 Task: Create a due date automation trigger when advanced on, 2 working days before a card is due add fields with custom field "Resume" set to a number greater or equal to 1 and lower than 10 at 11:00 AM.
Action: Mouse moved to (1051, 85)
Screenshot: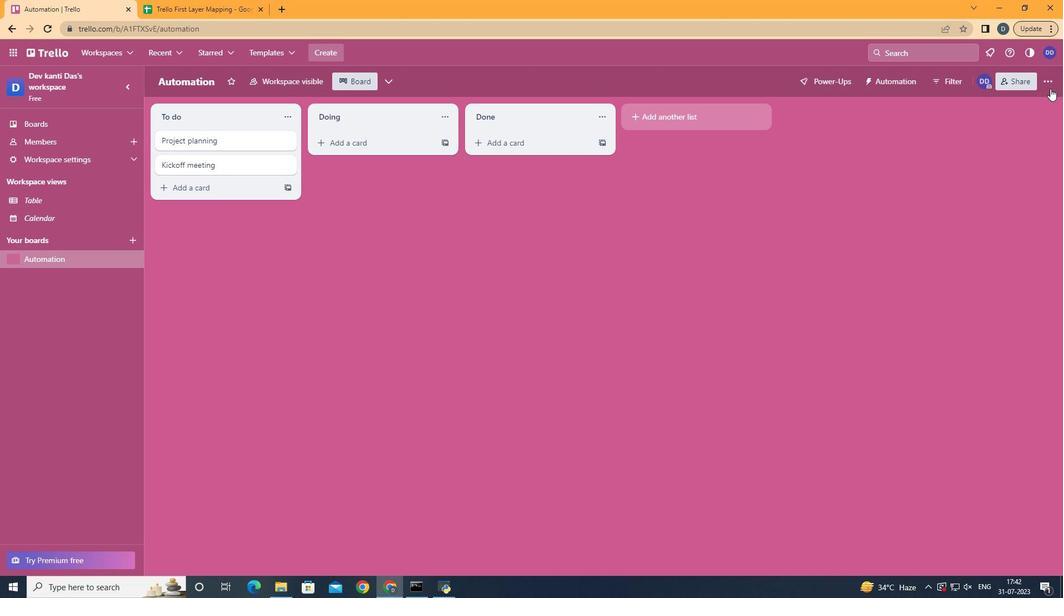 
Action: Mouse pressed left at (1051, 85)
Screenshot: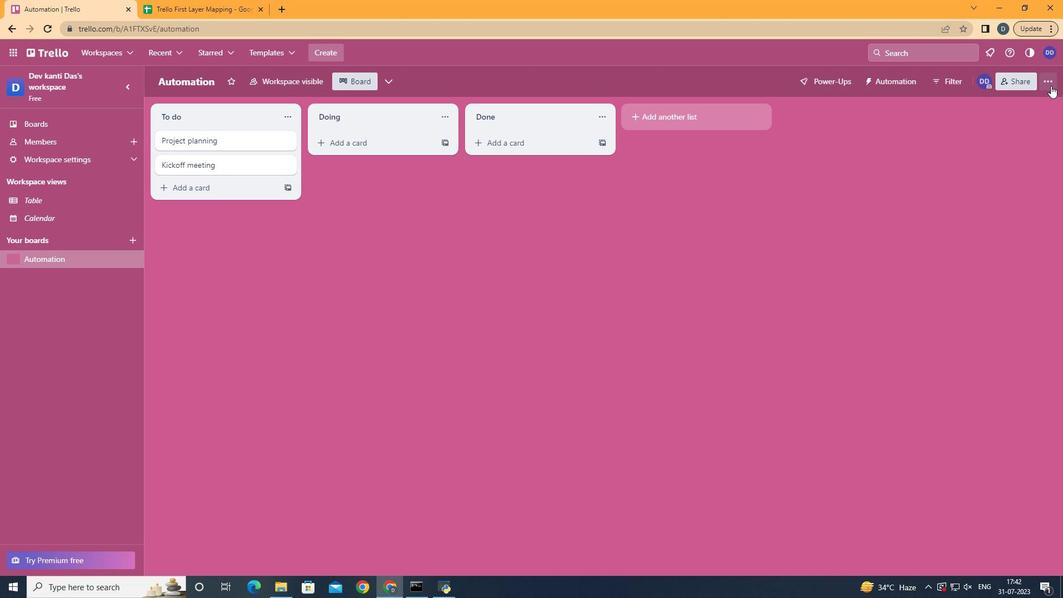
Action: Mouse moved to (992, 236)
Screenshot: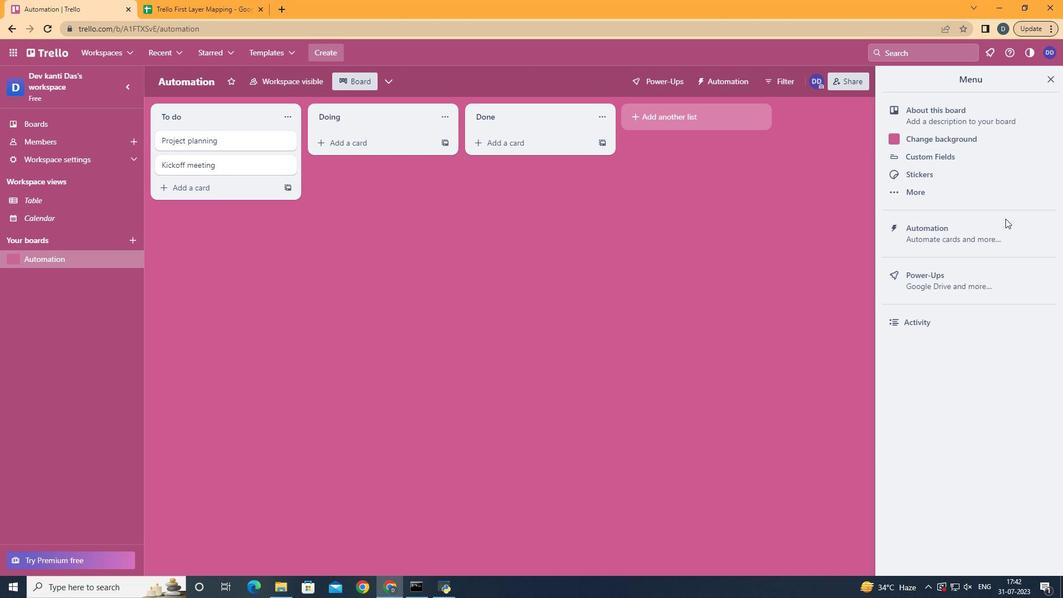
Action: Mouse pressed left at (992, 236)
Screenshot: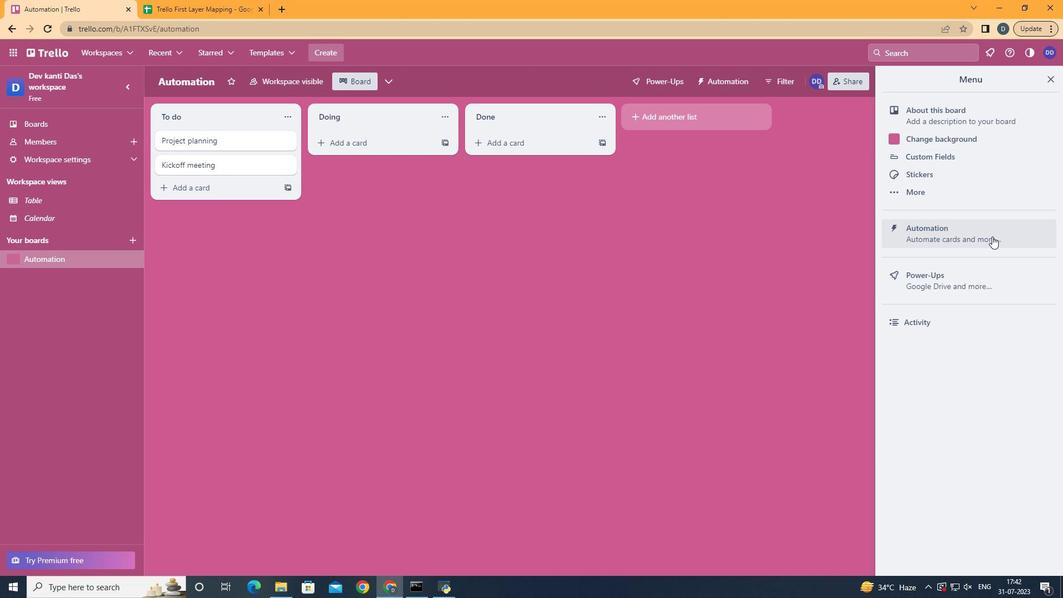 
Action: Mouse moved to (228, 223)
Screenshot: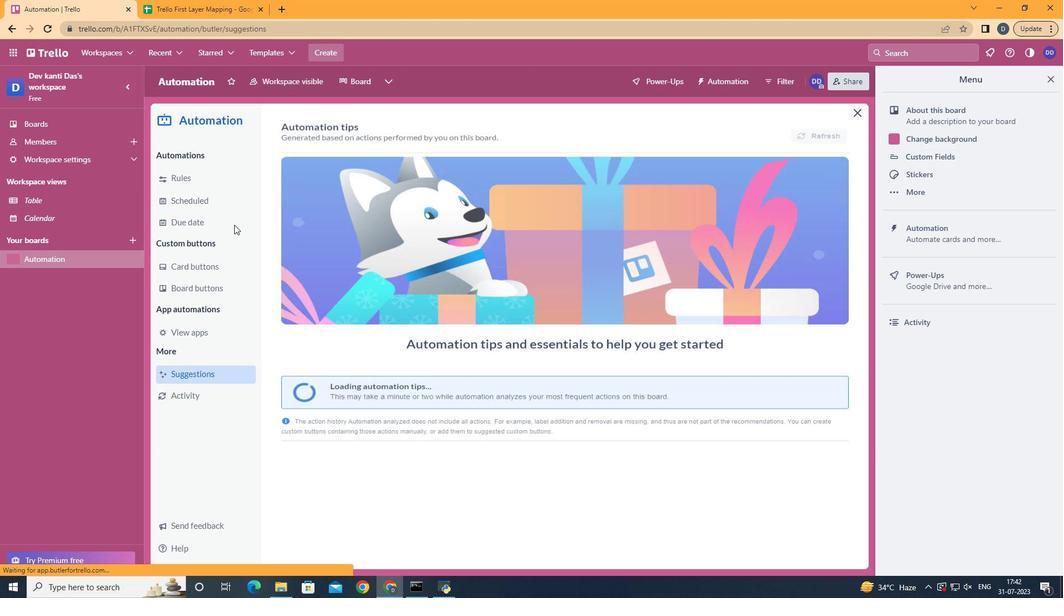 
Action: Mouse pressed left at (228, 223)
Screenshot: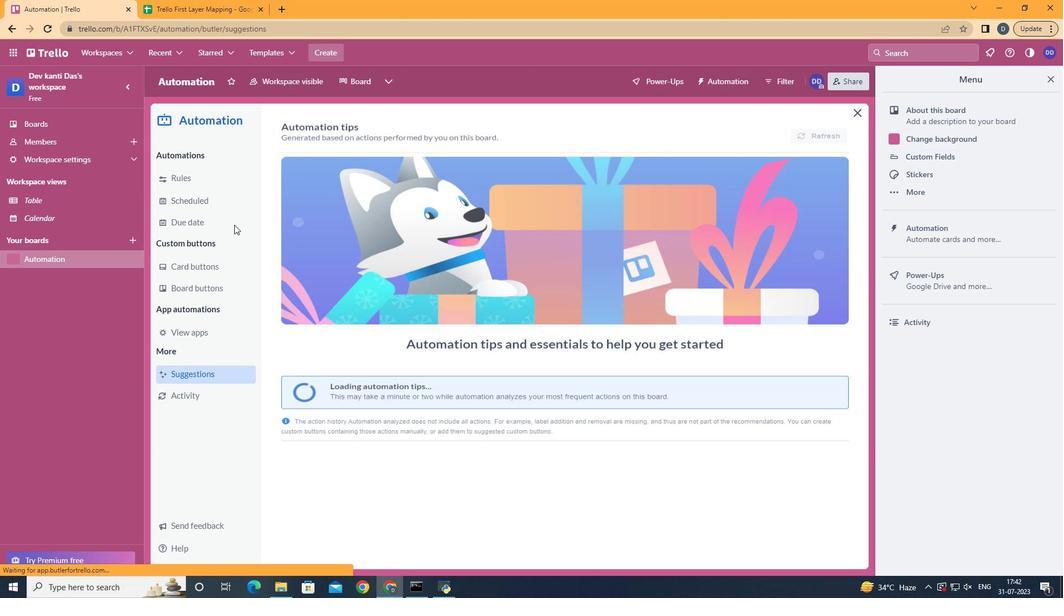 
Action: Mouse moved to (792, 133)
Screenshot: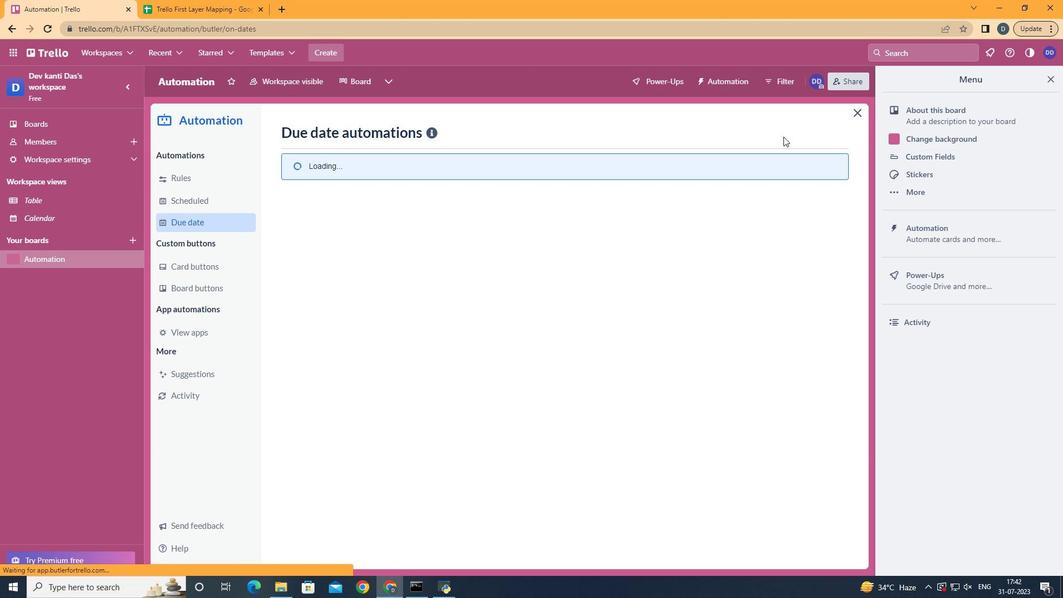 
Action: Mouse pressed left at (792, 133)
Screenshot: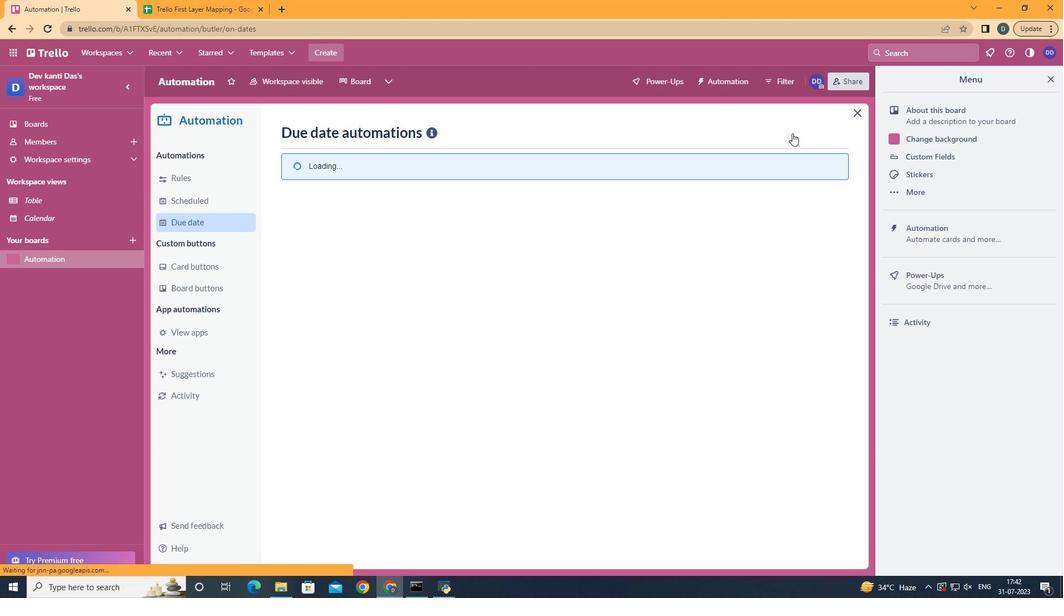 
Action: Mouse moved to (588, 246)
Screenshot: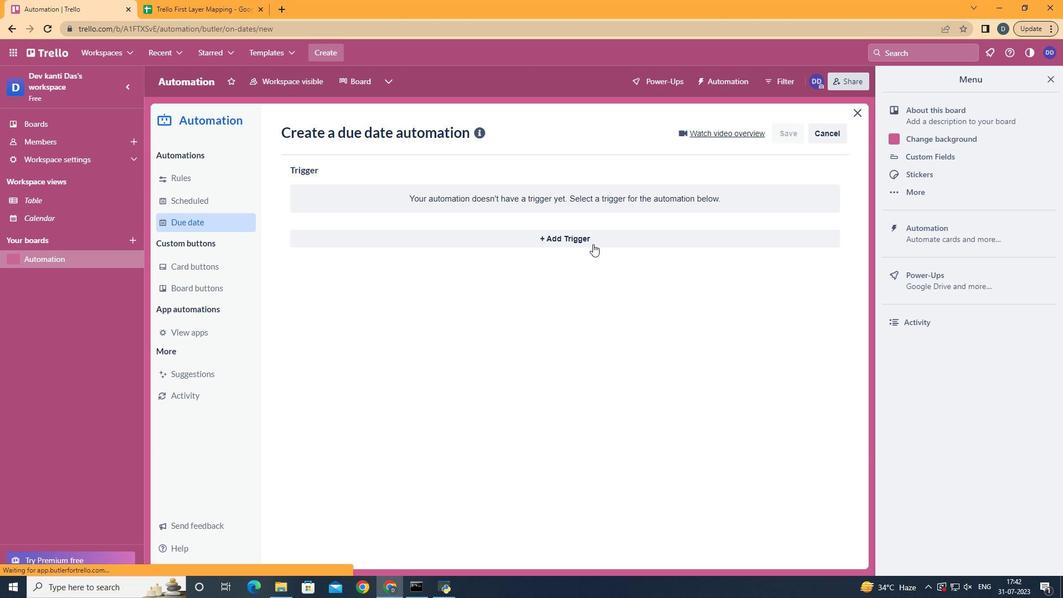 
Action: Mouse pressed left at (588, 246)
Screenshot: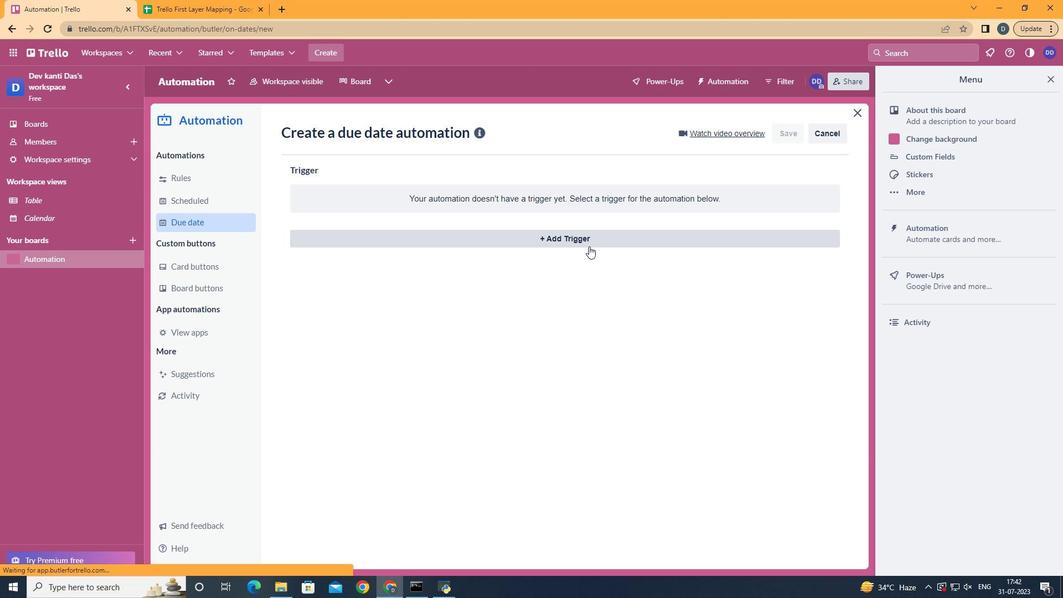 
Action: Mouse moved to (352, 452)
Screenshot: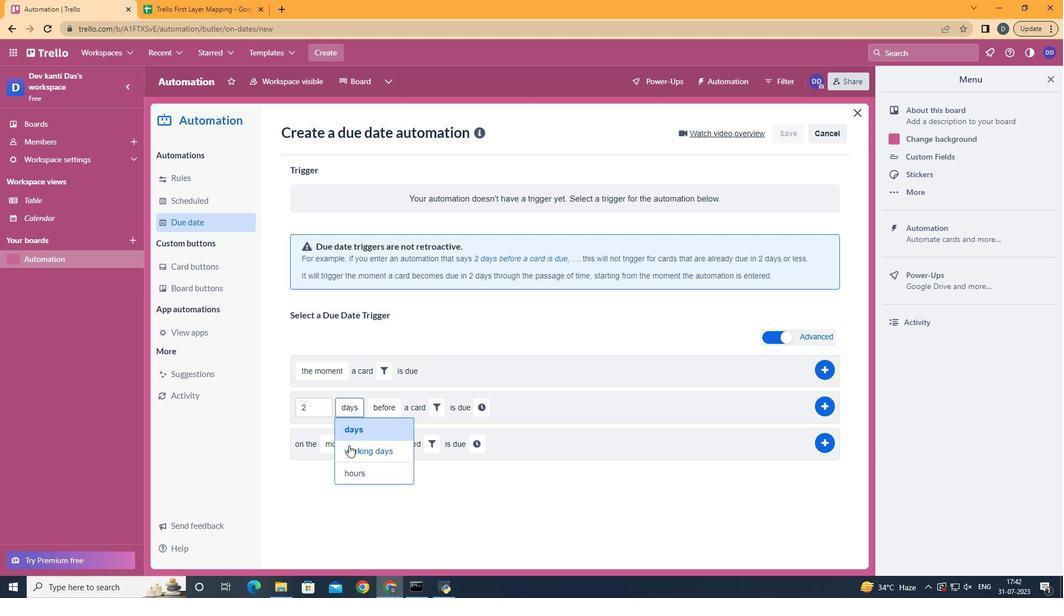 
Action: Mouse pressed left at (352, 452)
Screenshot: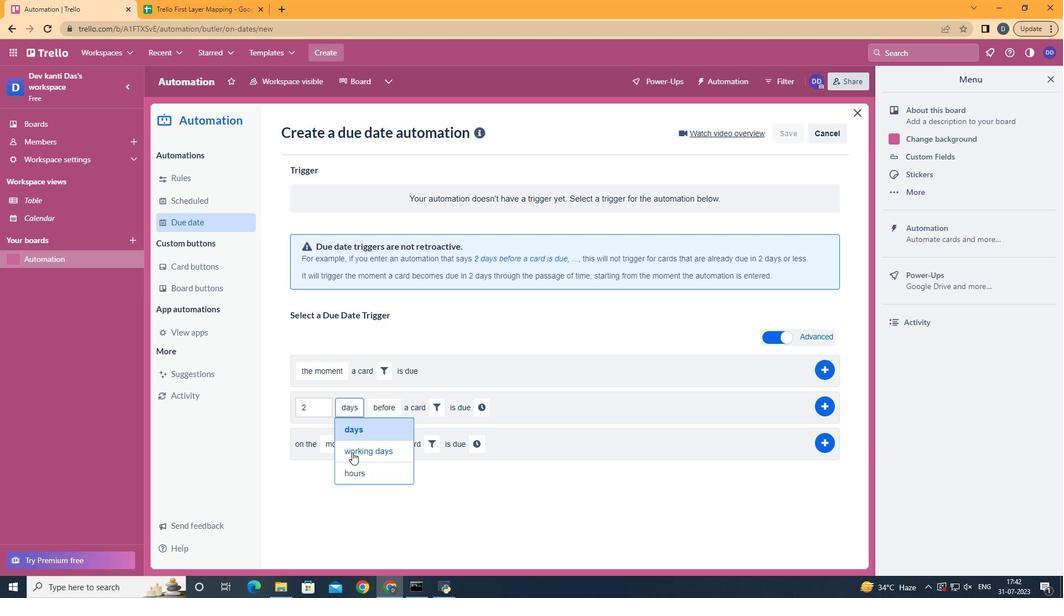 
Action: Mouse moved to (454, 406)
Screenshot: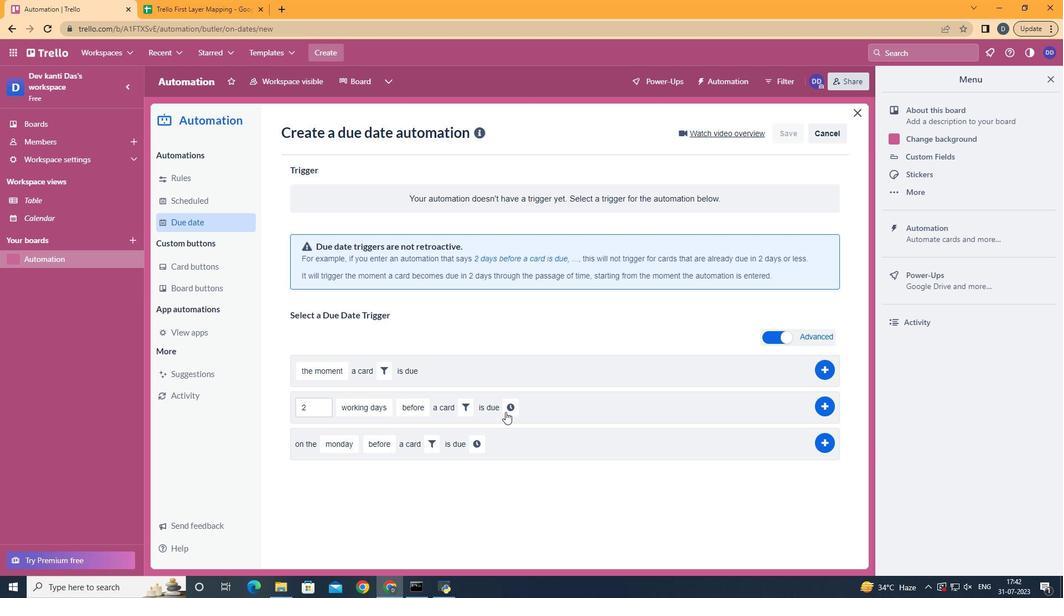 
Action: Mouse pressed left at (454, 406)
Screenshot: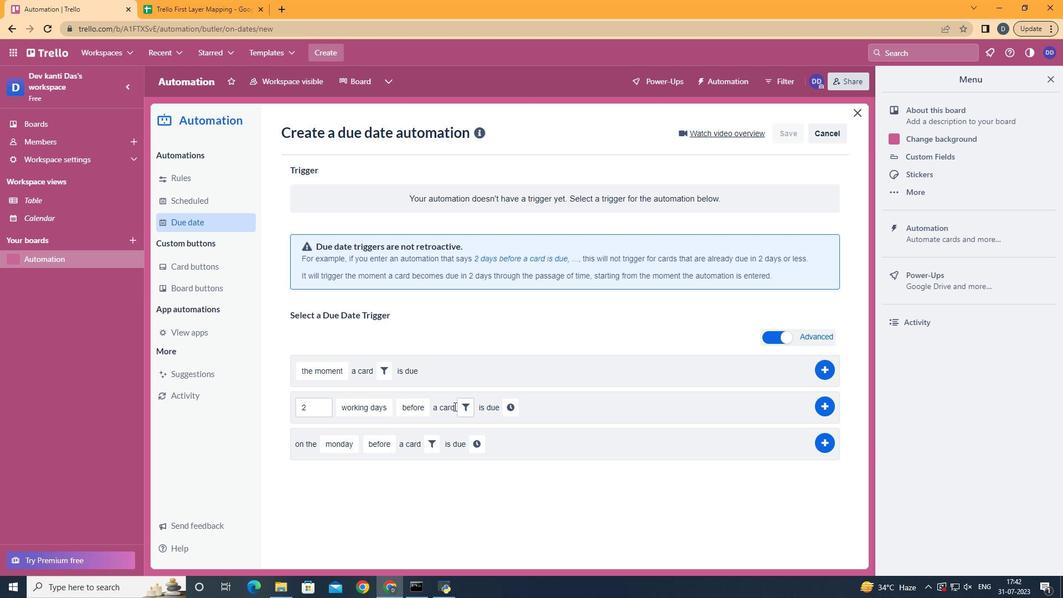 
Action: Mouse moved to (465, 403)
Screenshot: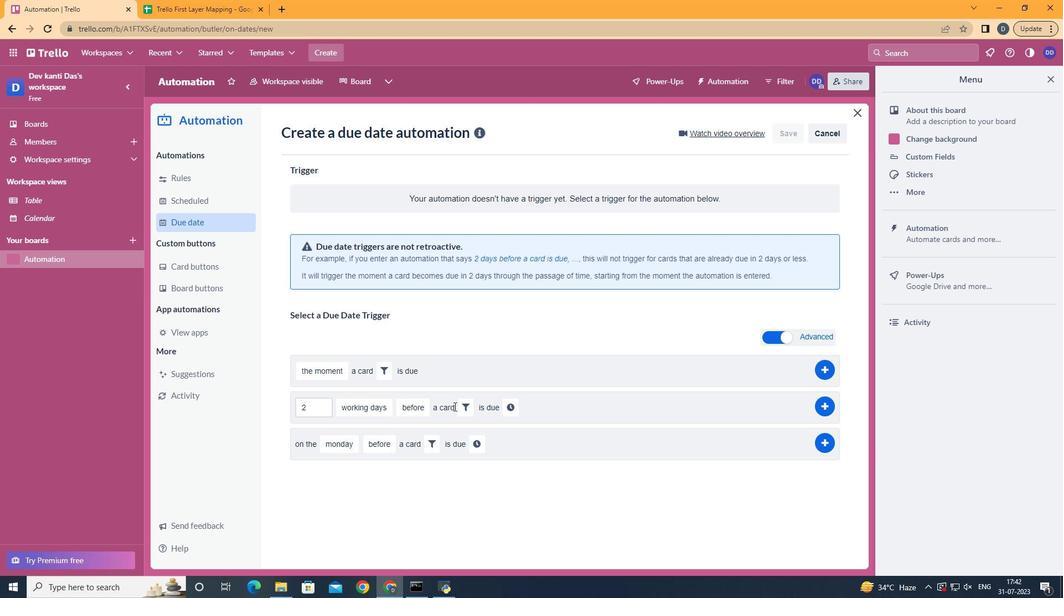 
Action: Mouse pressed left at (465, 403)
Screenshot: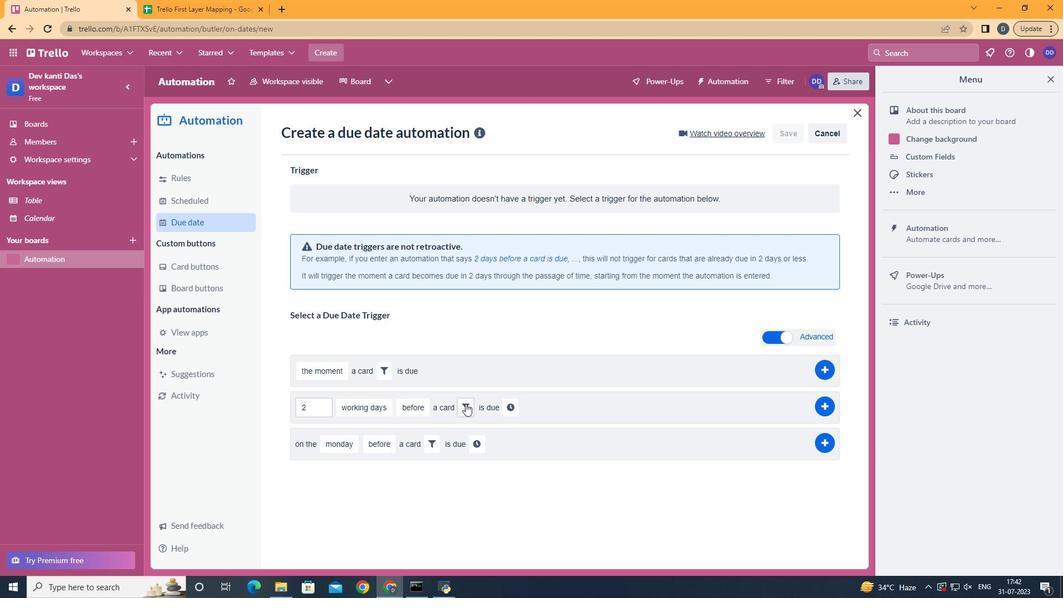 
Action: Mouse moved to (646, 444)
Screenshot: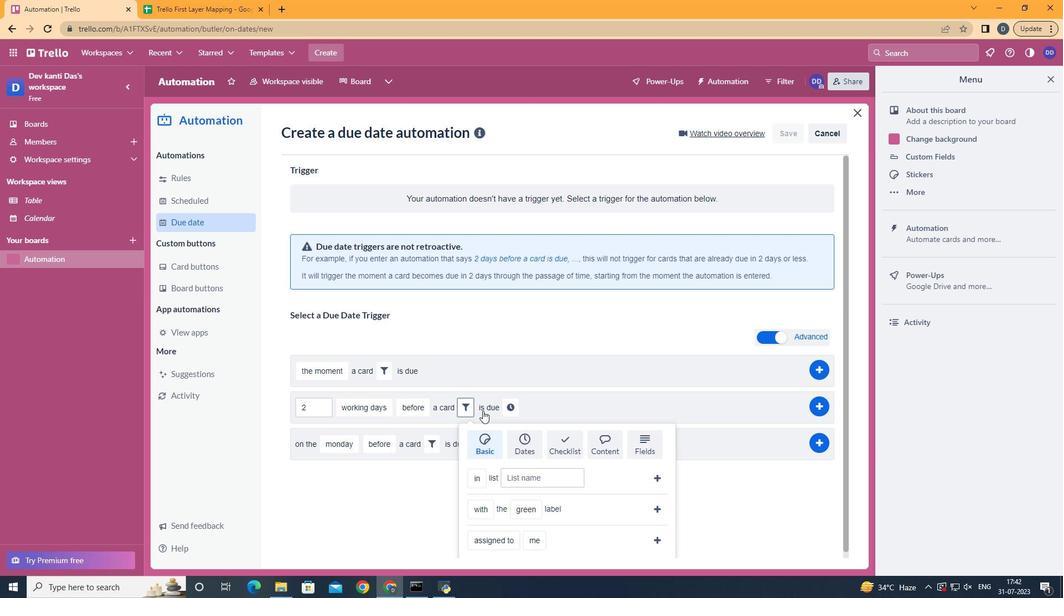 
Action: Mouse pressed left at (646, 444)
Screenshot: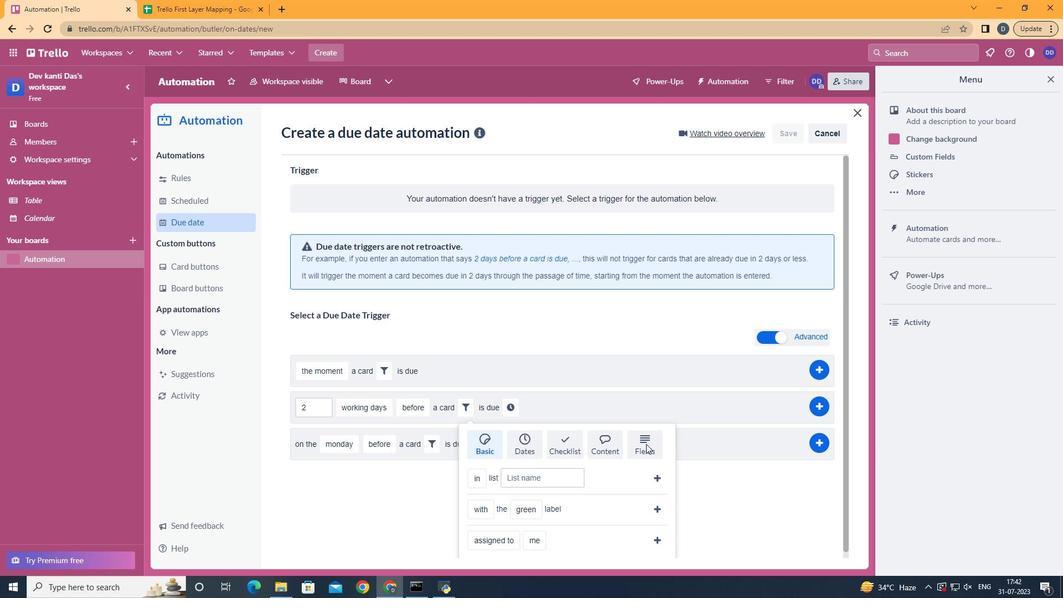 
Action: Mouse scrolled (646, 443) with delta (0, 0)
Screenshot: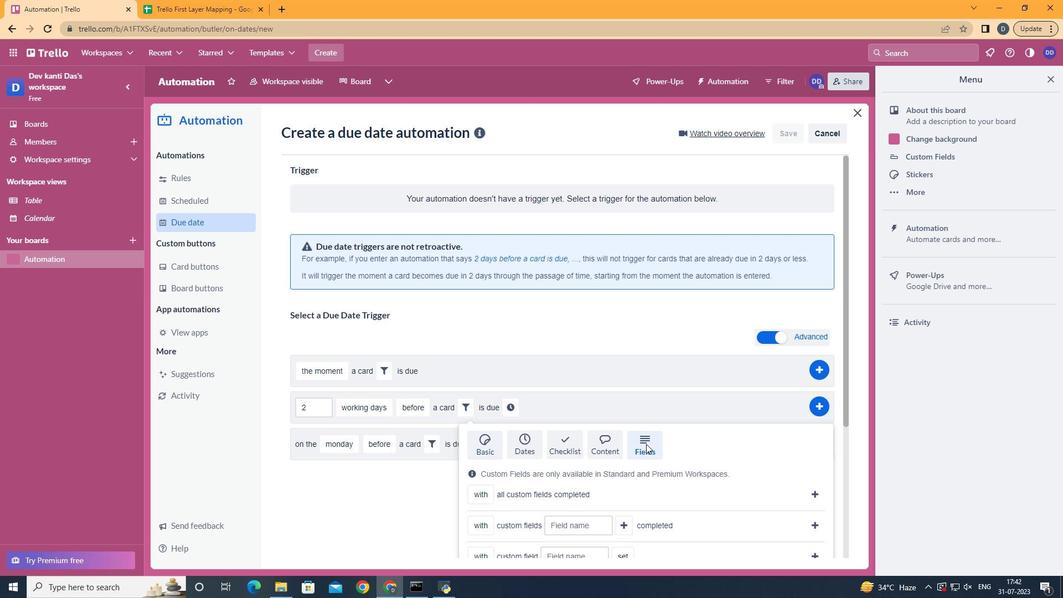 
Action: Mouse scrolled (646, 443) with delta (0, 0)
Screenshot: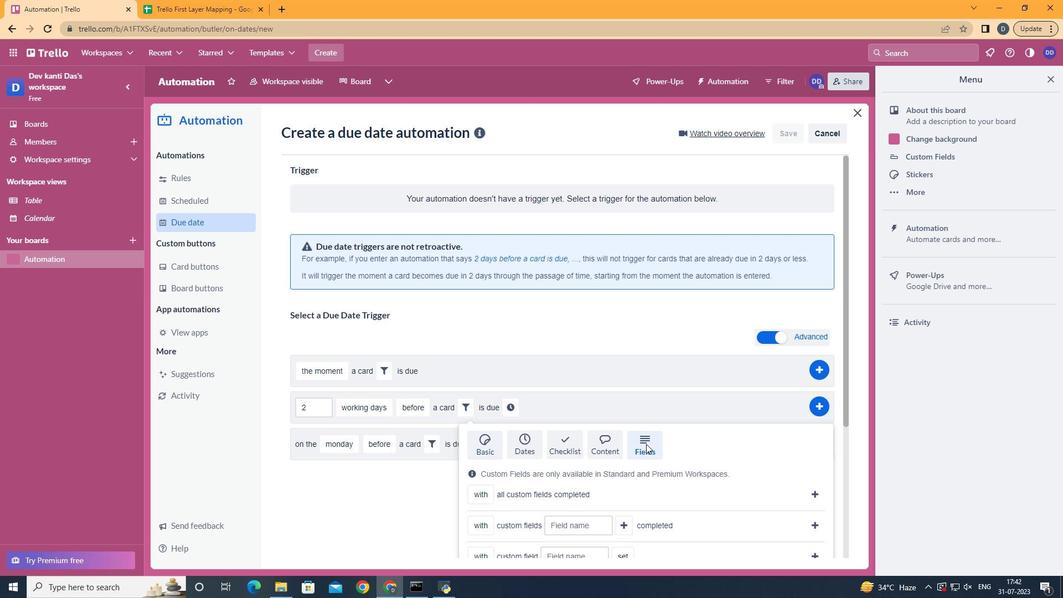 
Action: Mouse scrolled (646, 443) with delta (0, 0)
Screenshot: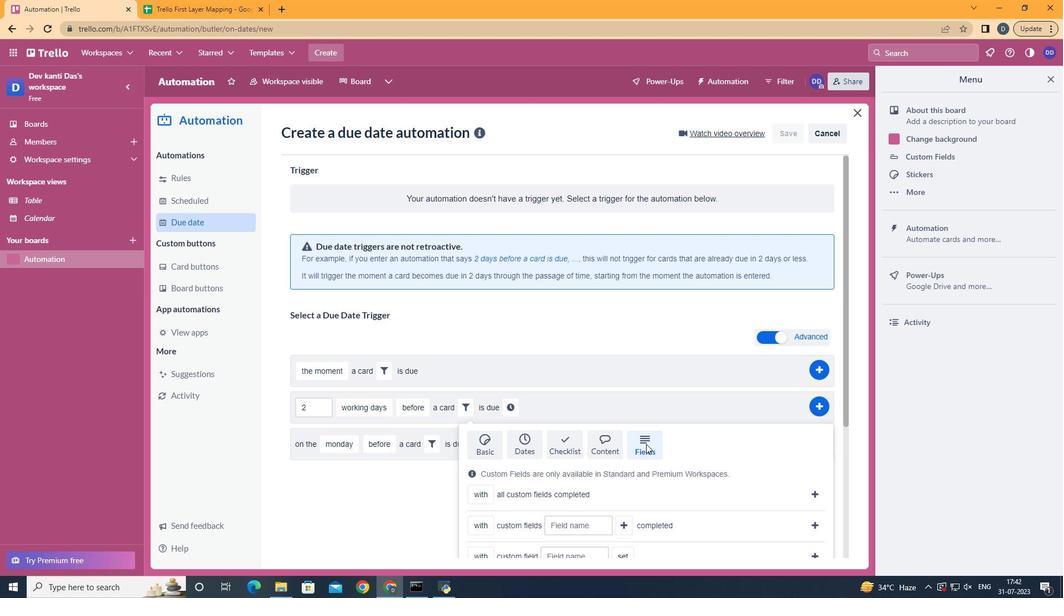 
Action: Mouse scrolled (646, 443) with delta (0, 0)
Screenshot: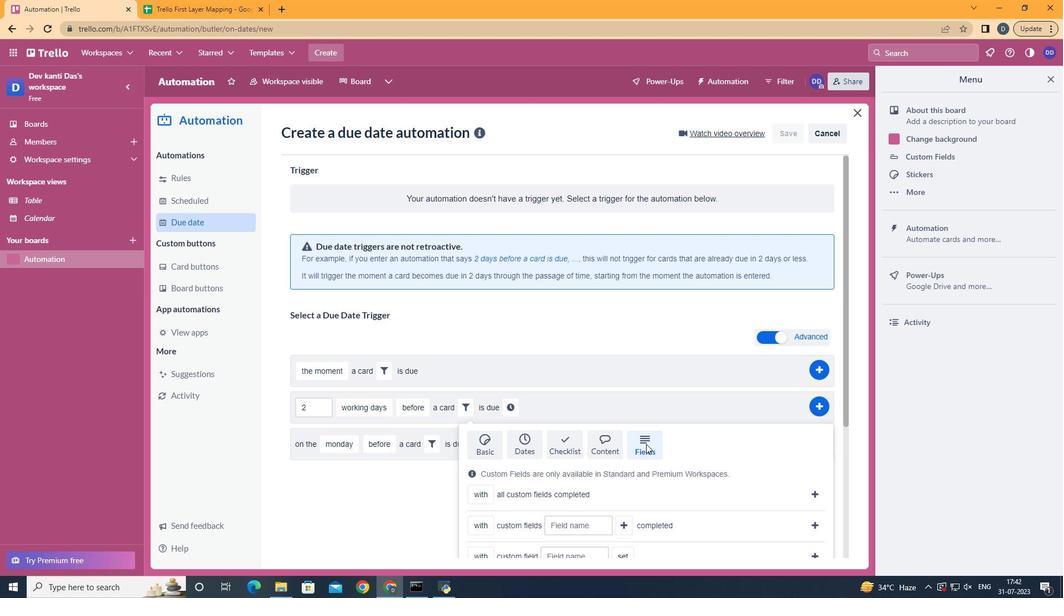 
Action: Mouse scrolled (646, 443) with delta (0, 0)
Screenshot: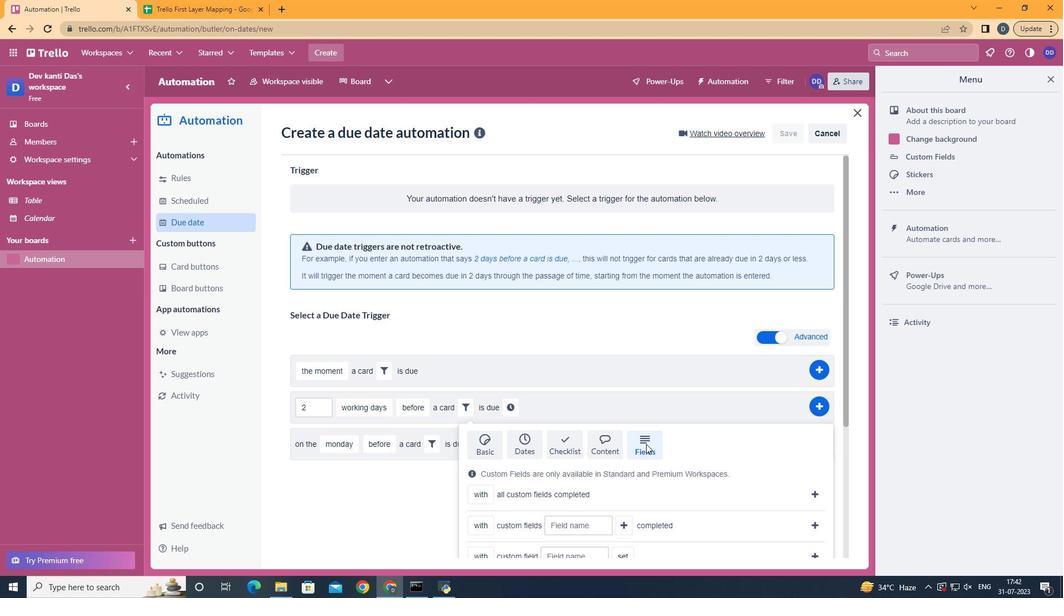 
Action: Mouse moved to (568, 451)
Screenshot: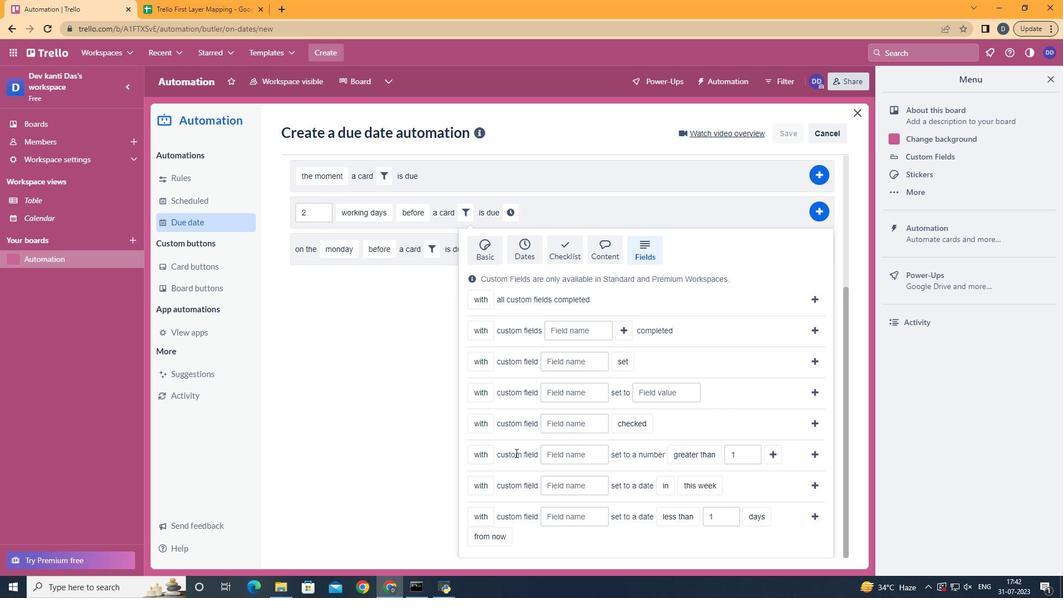 
Action: Mouse pressed left at (568, 451)
Screenshot: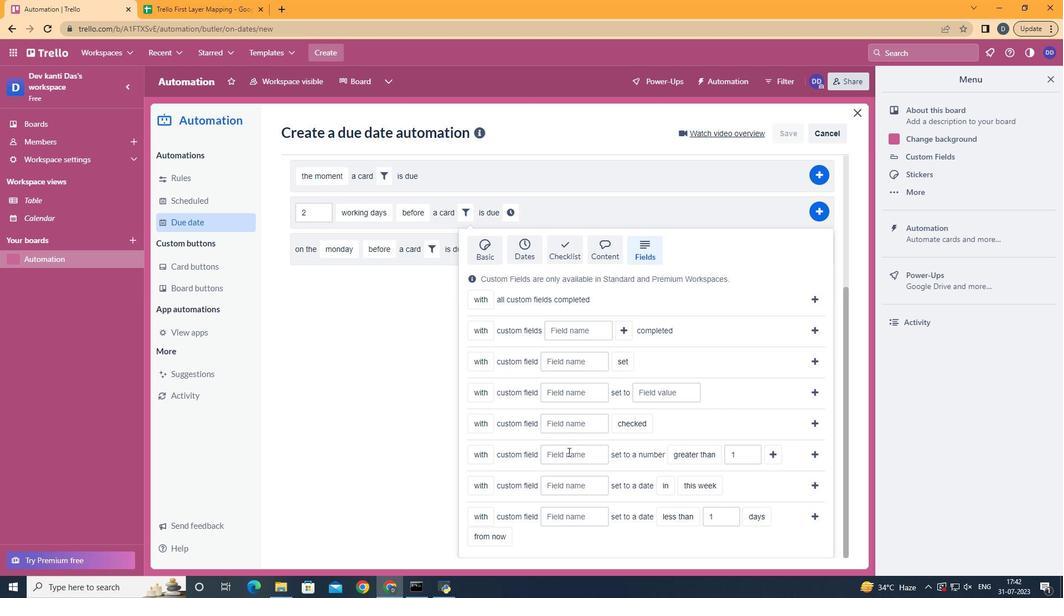 
Action: Key pressed <Key.shift>Resume
Screenshot: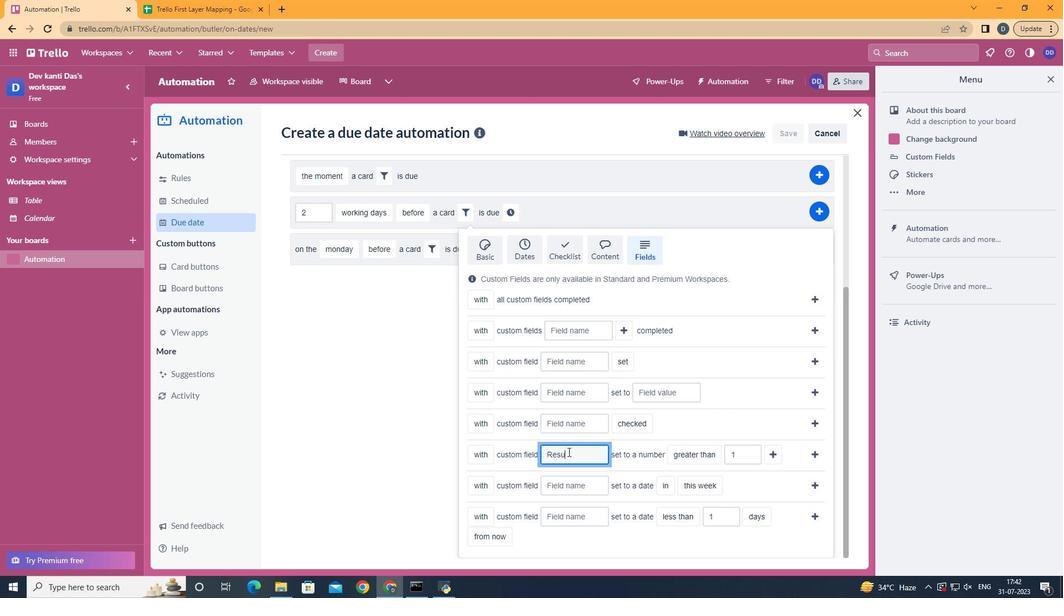 
Action: Mouse moved to (702, 494)
Screenshot: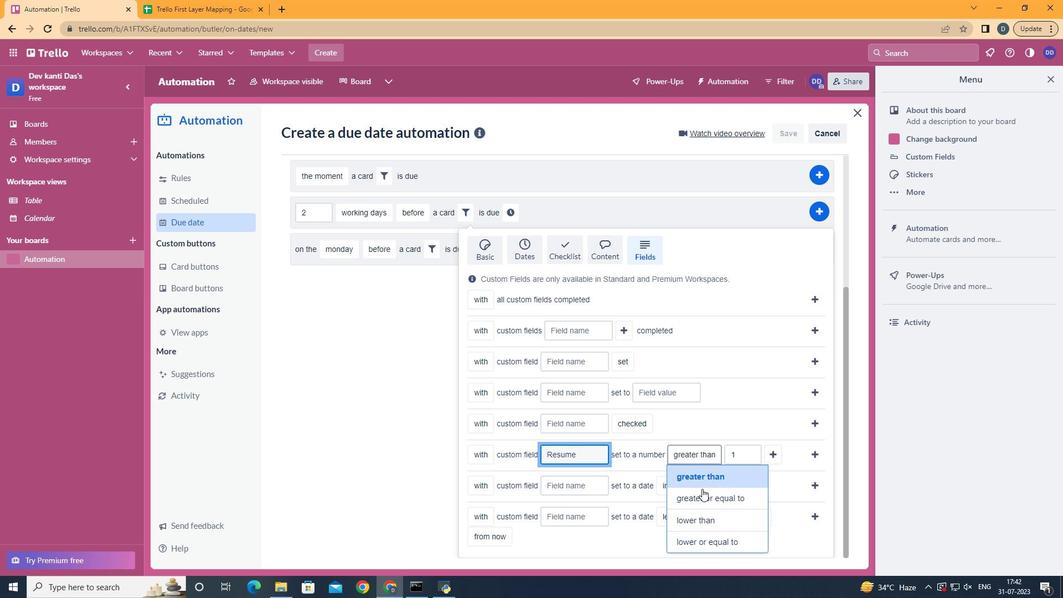 
Action: Mouse pressed left at (702, 494)
Screenshot: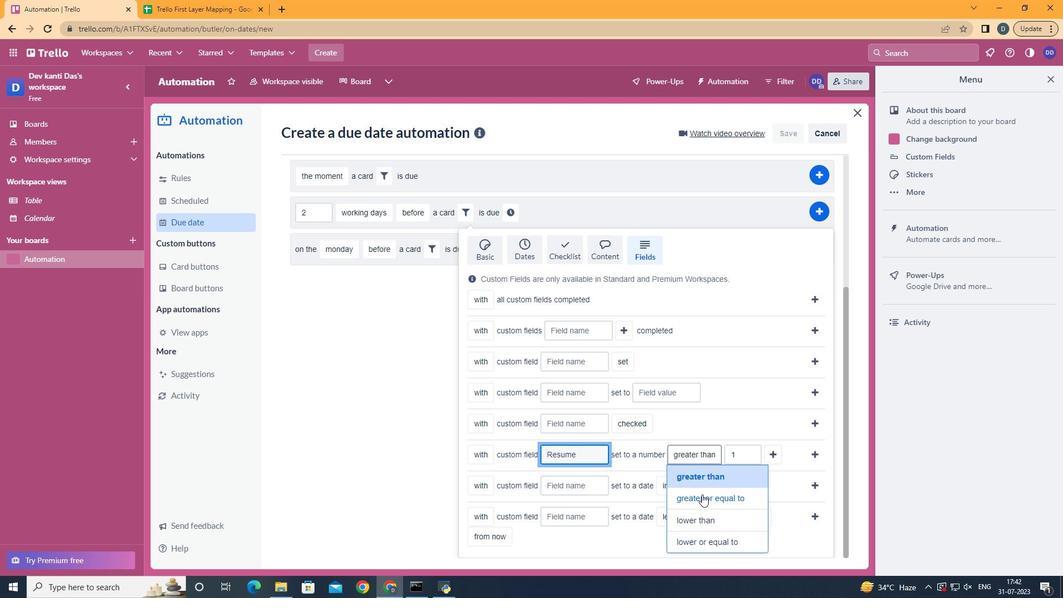 
Action: Mouse moved to (480, 472)
Screenshot: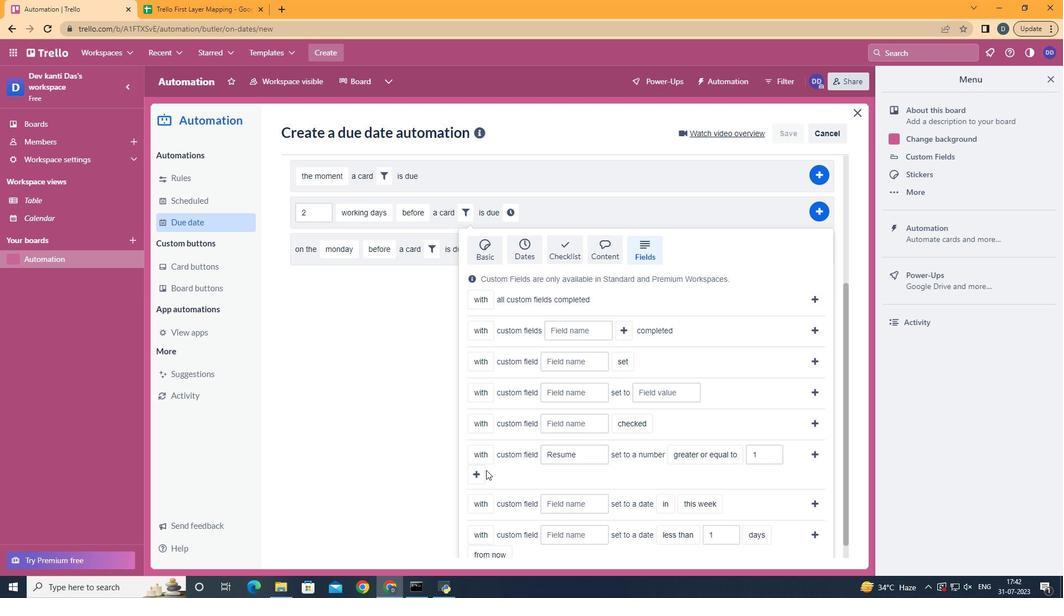 
Action: Mouse pressed left at (480, 472)
Screenshot: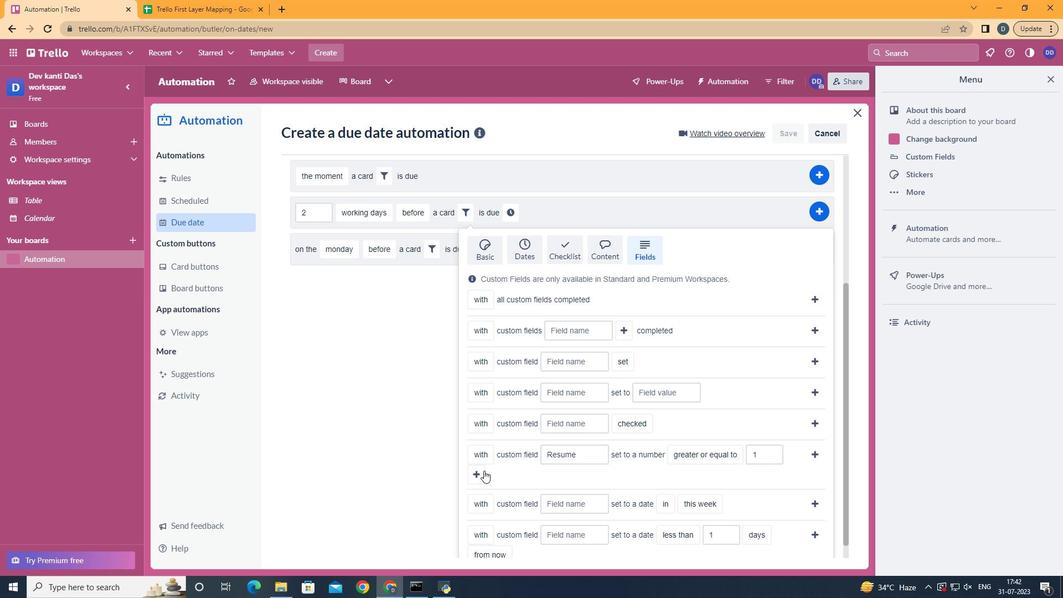 
Action: Mouse moved to (539, 394)
Screenshot: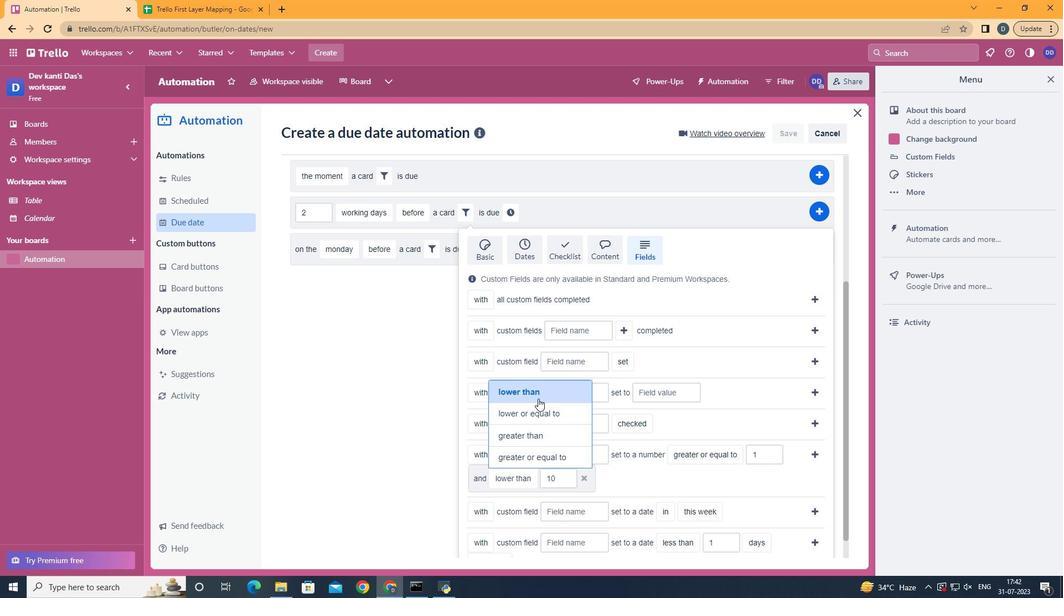 
Action: Mouse pressed left at (539, 394)
Screenshot: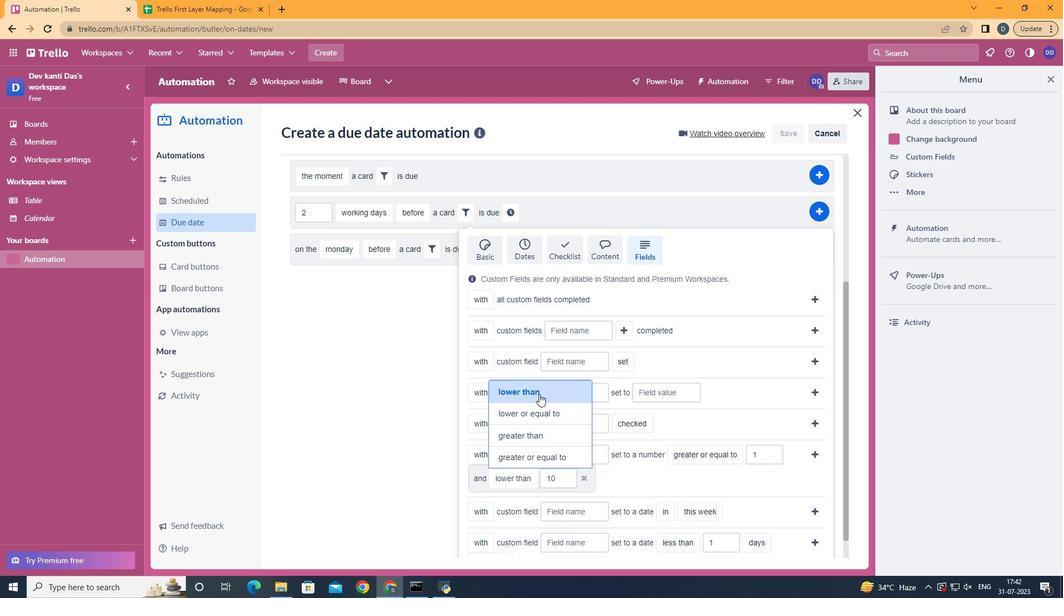 
Action: Mouse moved to (811, 456)
Screenshot: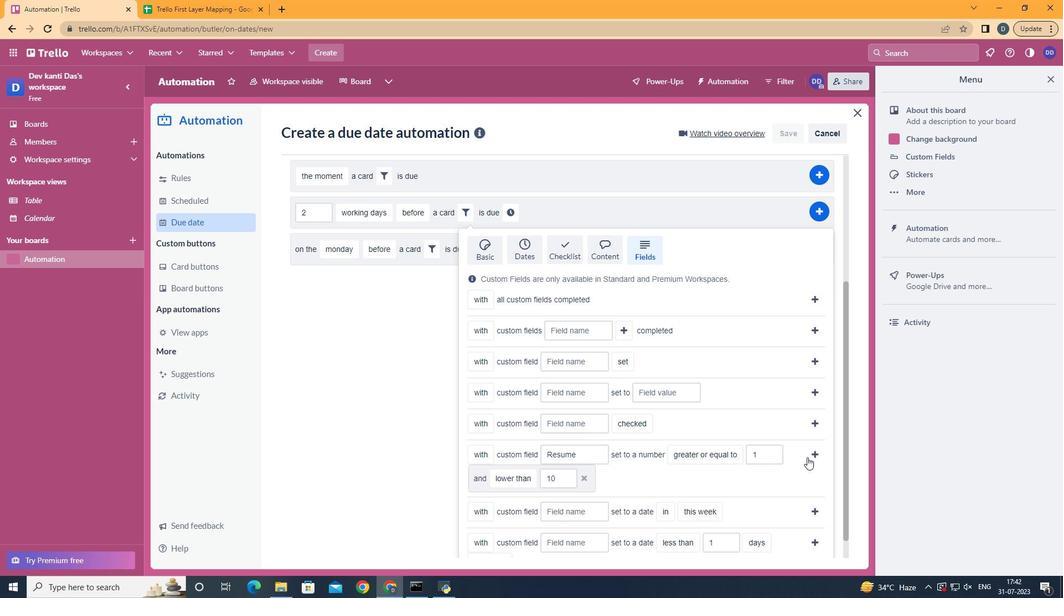 
Action: Mouse pressed left at (811, 456)
Screenshot: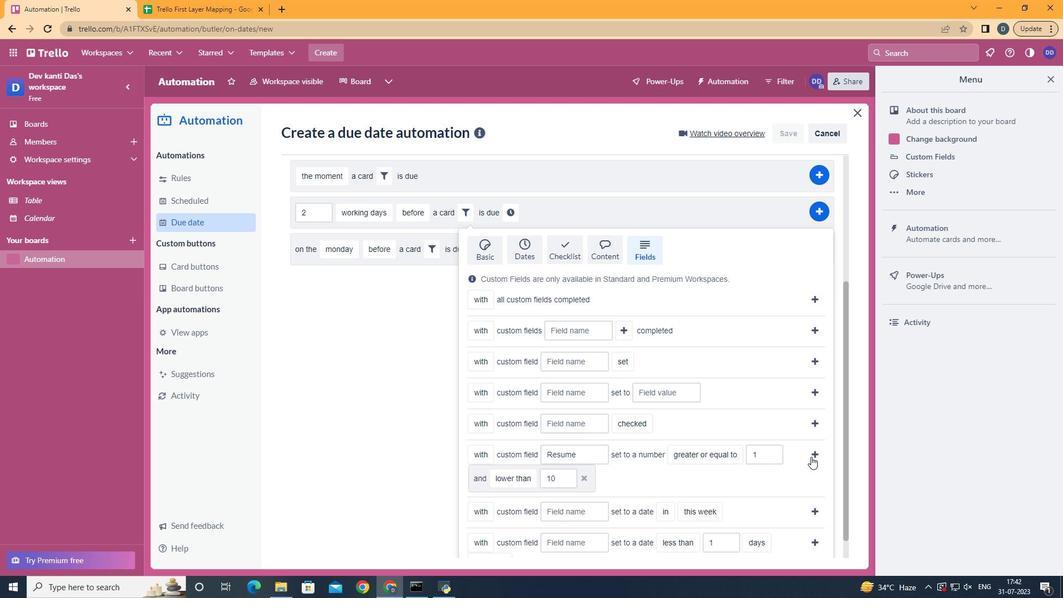 
Action: Mouse moved to (313, 429)
Screenshot: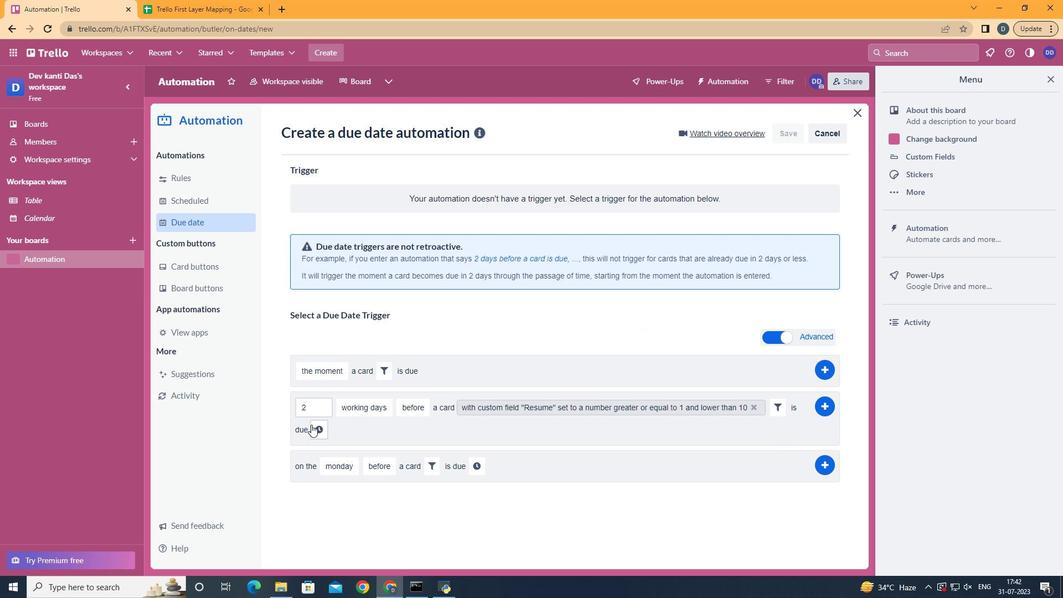 
Action: Mouse pressed left at (313, 429)
Screenshot: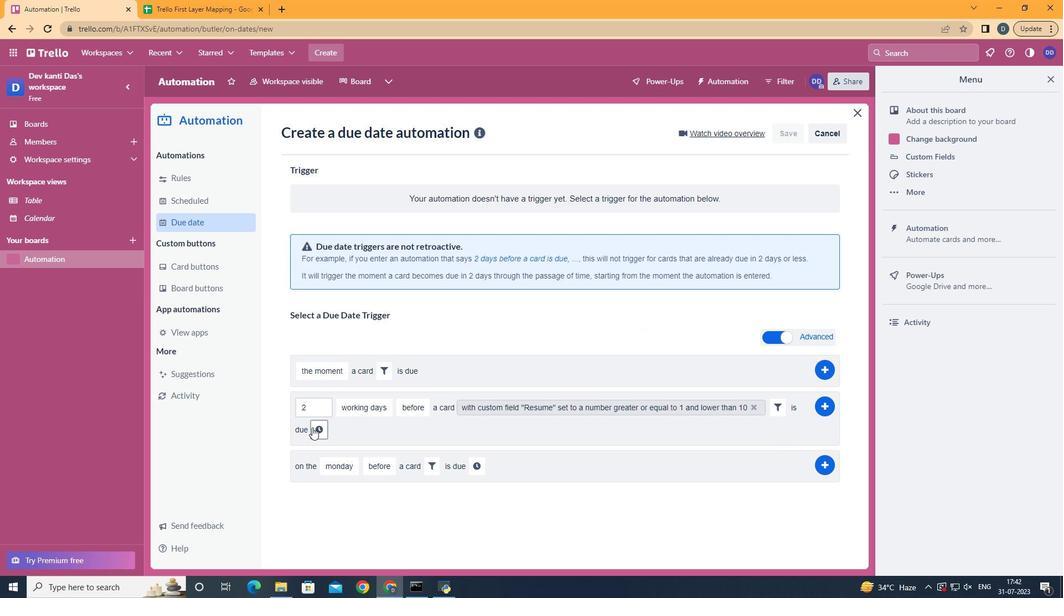 
Action: Mouse moved to (355, 438)
Screenshot: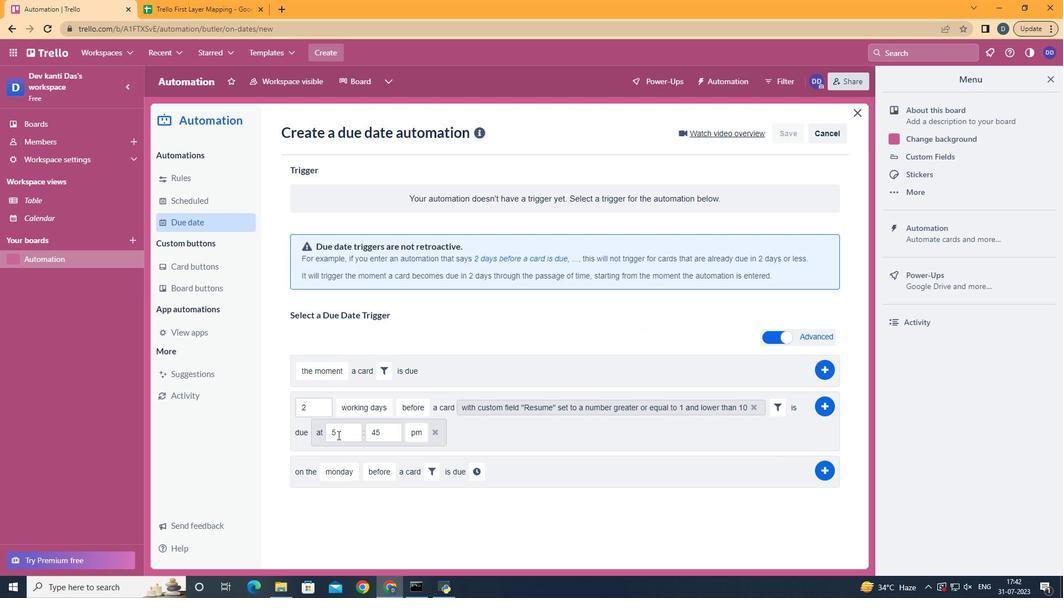 
Action: Mouse pressed left at (355, 438)
Screenshot: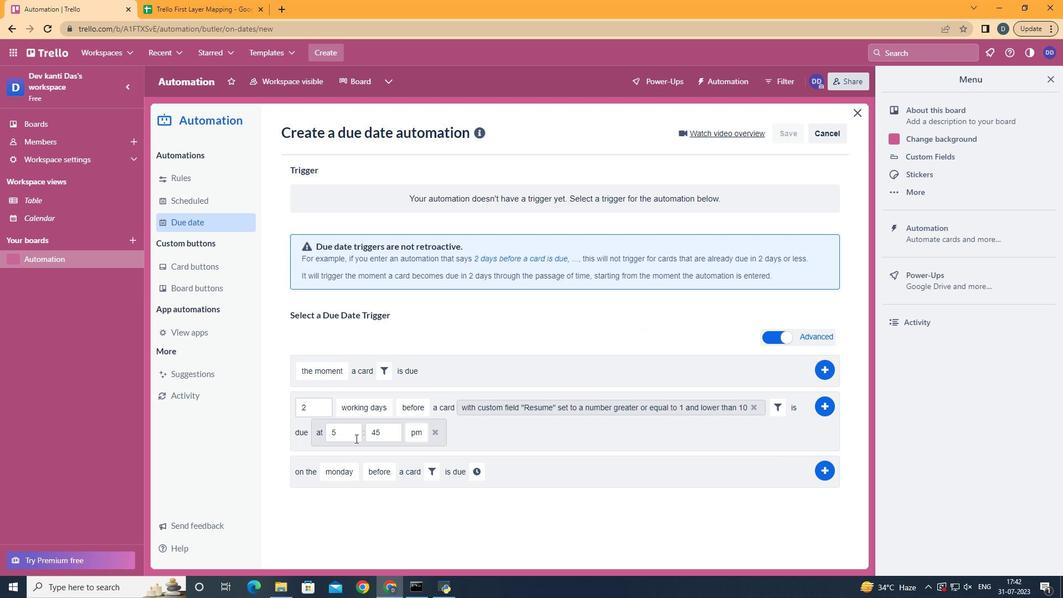 
Action: Key pressed <Key.backspace>11
Screenshot: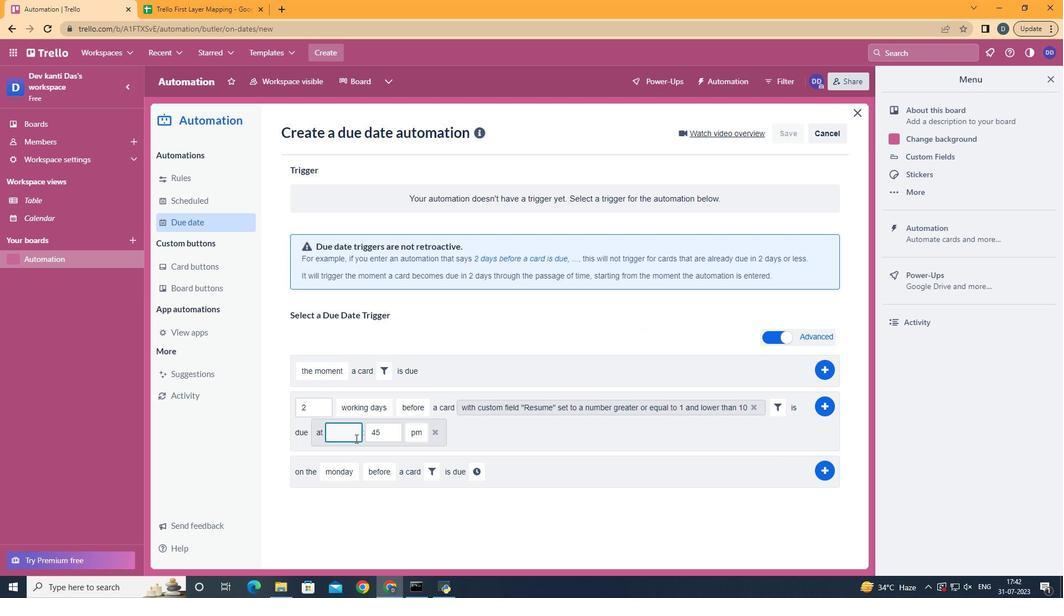 
Action: Mouse moved to (381, 432)
Screenshot: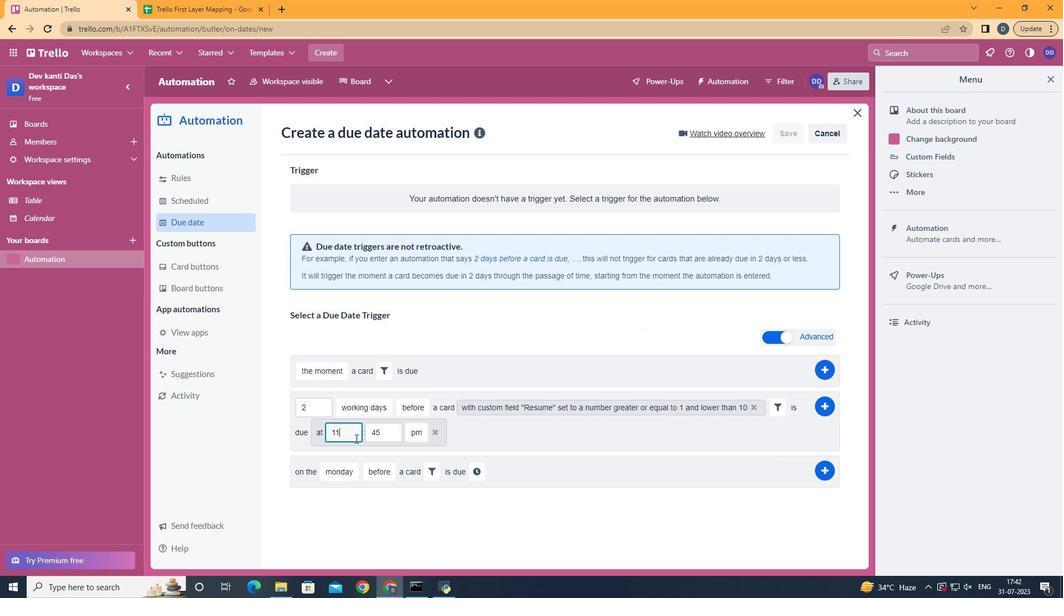 
Action: Mouse pressed left at (381, 432)
Screenshot: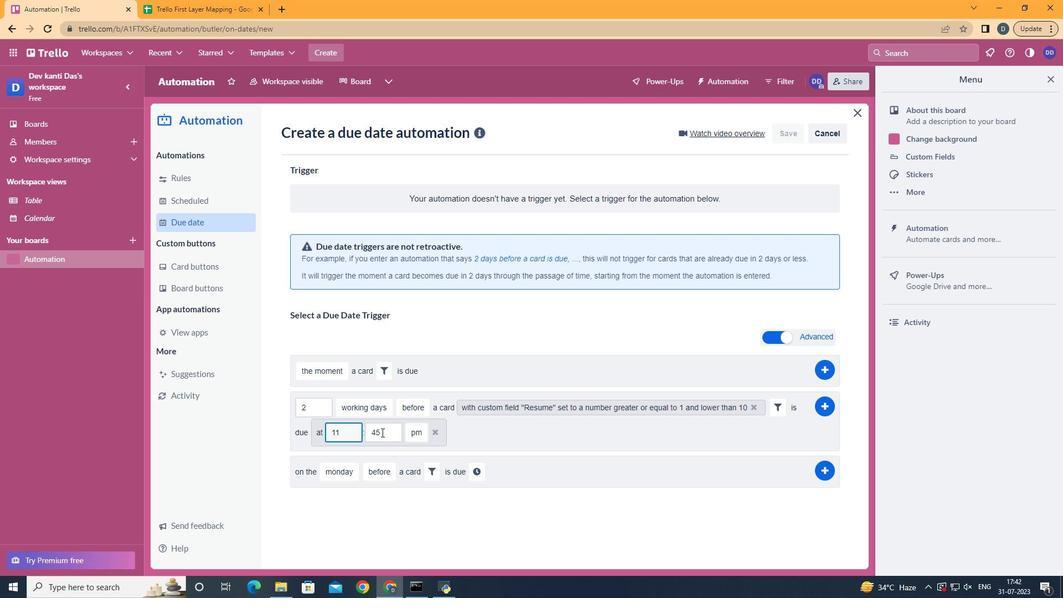
Action: Key pressed <Key.backspace><Key.backspace>00
Screenshot: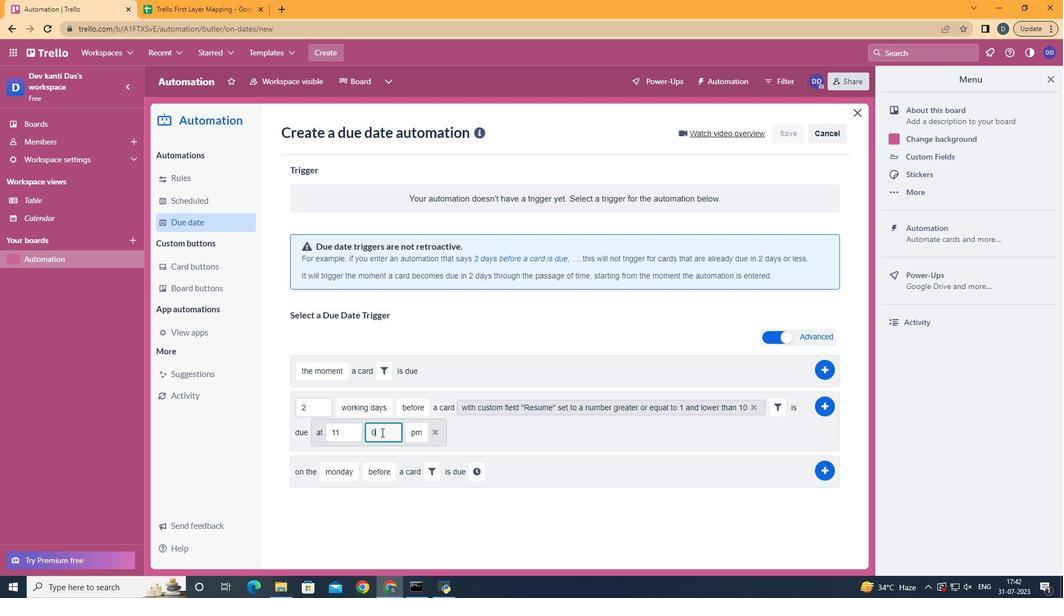 
Action: Mouse moved to (418, 447)
Screenshot: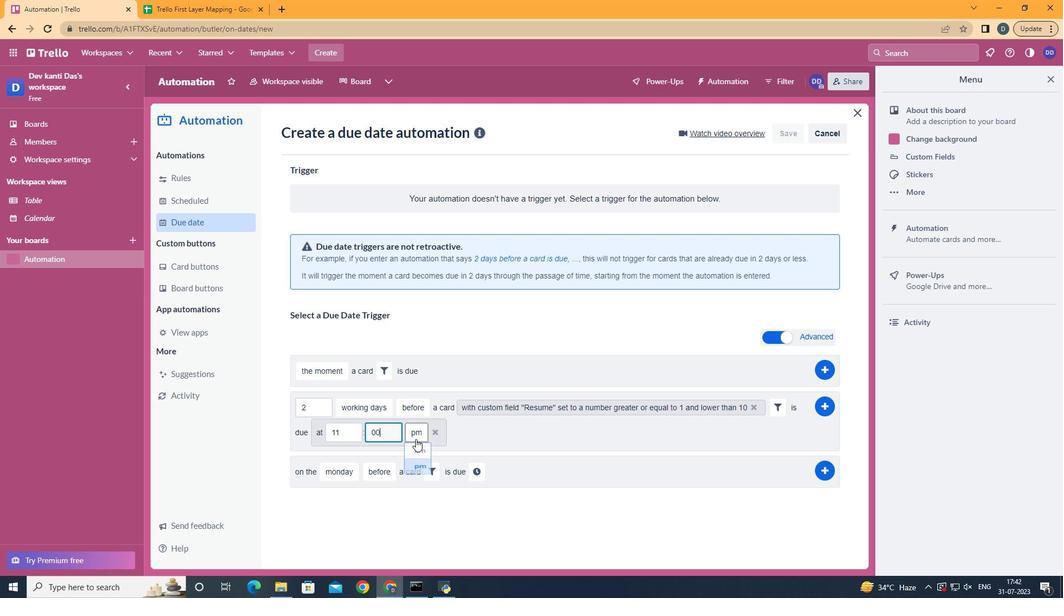 
Action: Mouse pressed left at (418, 447)
Screenshot: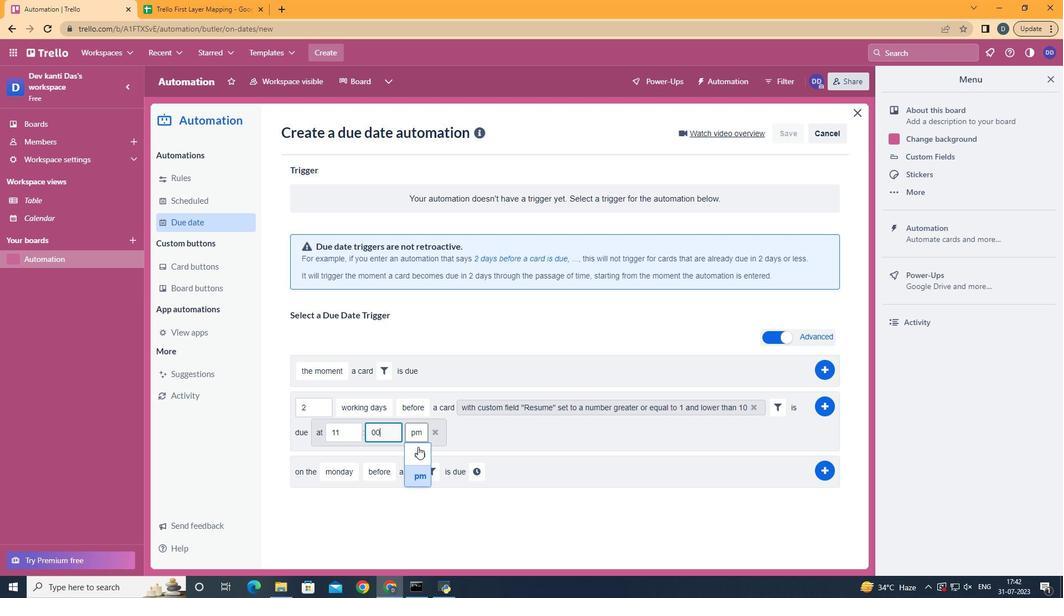 
Action: Mouse moved to (820, 406)
Screenshot: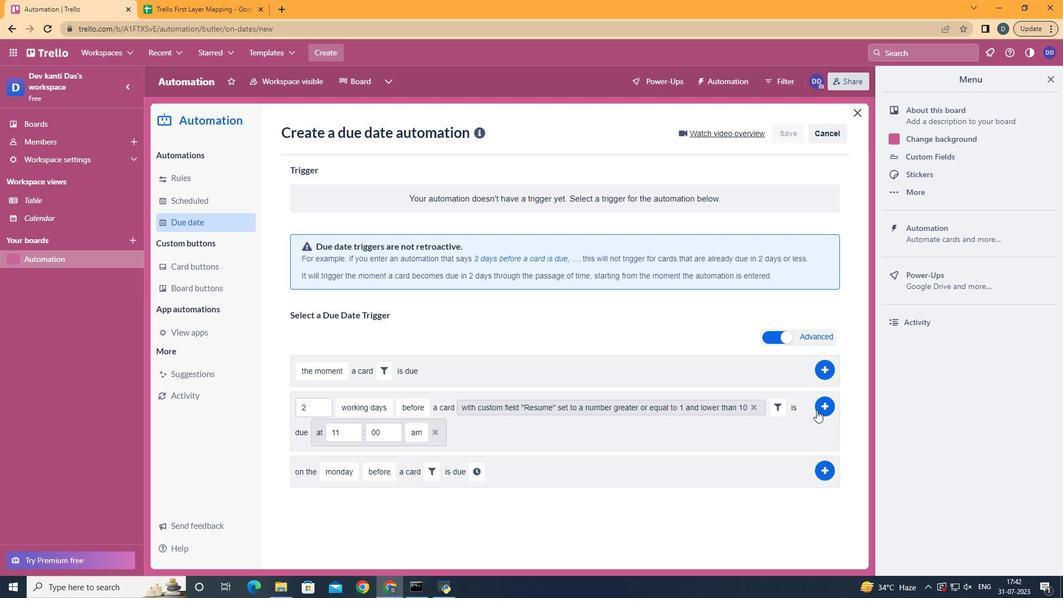
Action: Mouse pressed left at (820, 406)
Screenshot: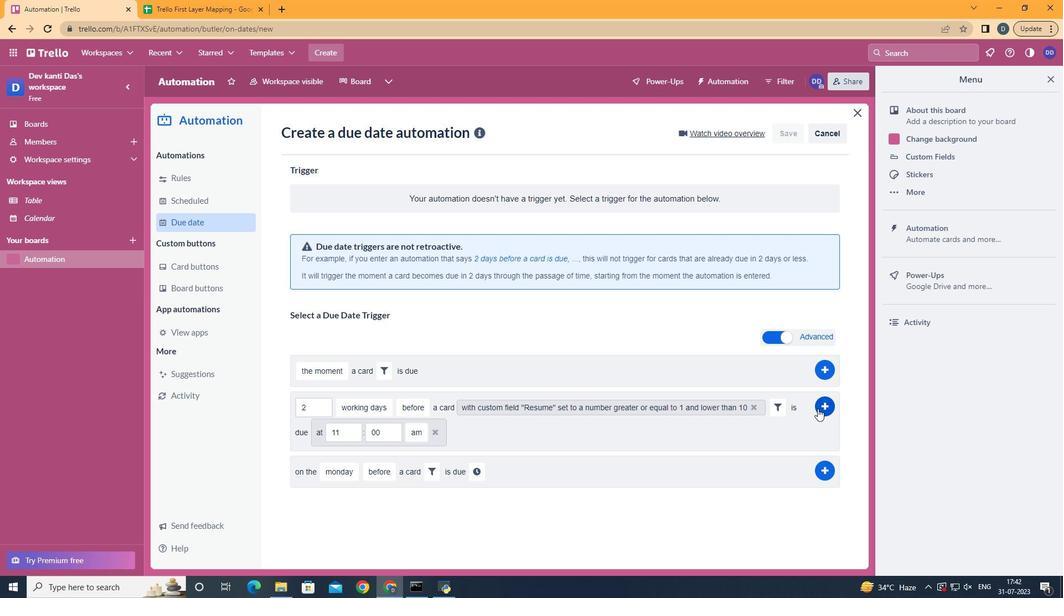 
Action: Mouse moved to (454, 260)
Screenshot: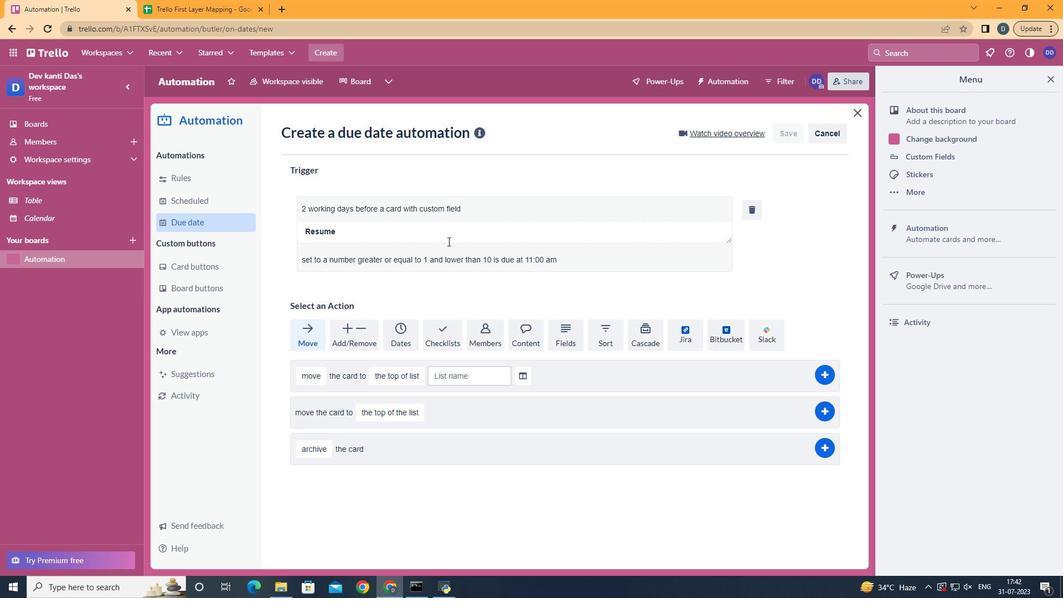 
